 Task: Look for kosher products in the category "Prenatal Oils".
Action: Mouse moved to (246, 114)
Screenshot: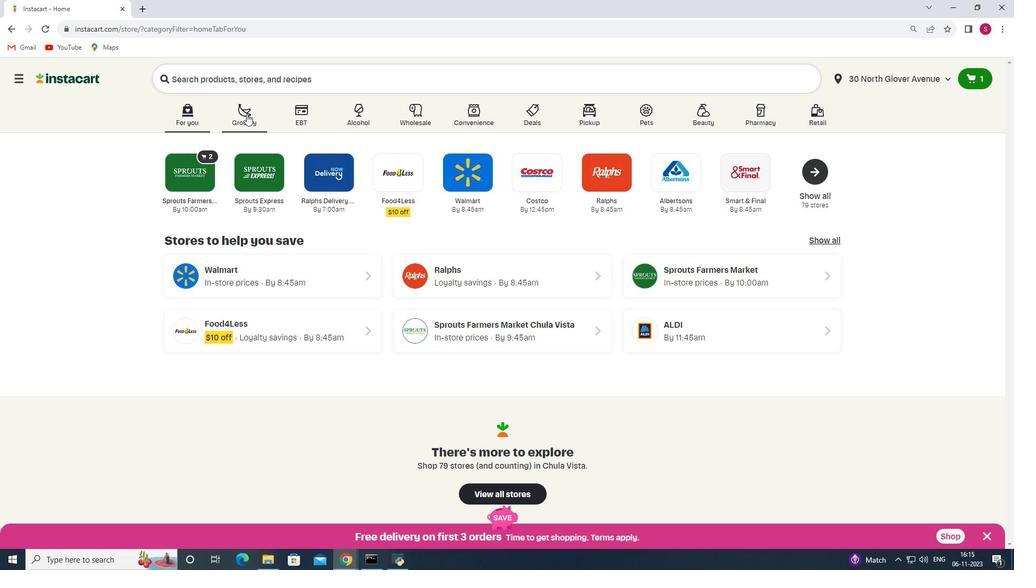 
Action: Mouse pressed left at (246, 114)
Screenshot: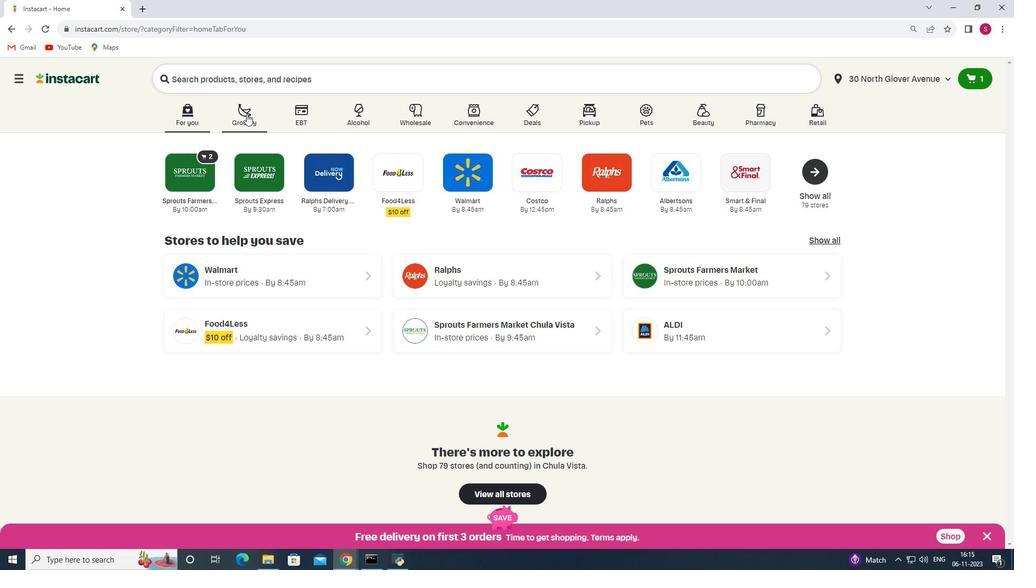 
Action: Mouse moved to (236, 291)
Screenshot: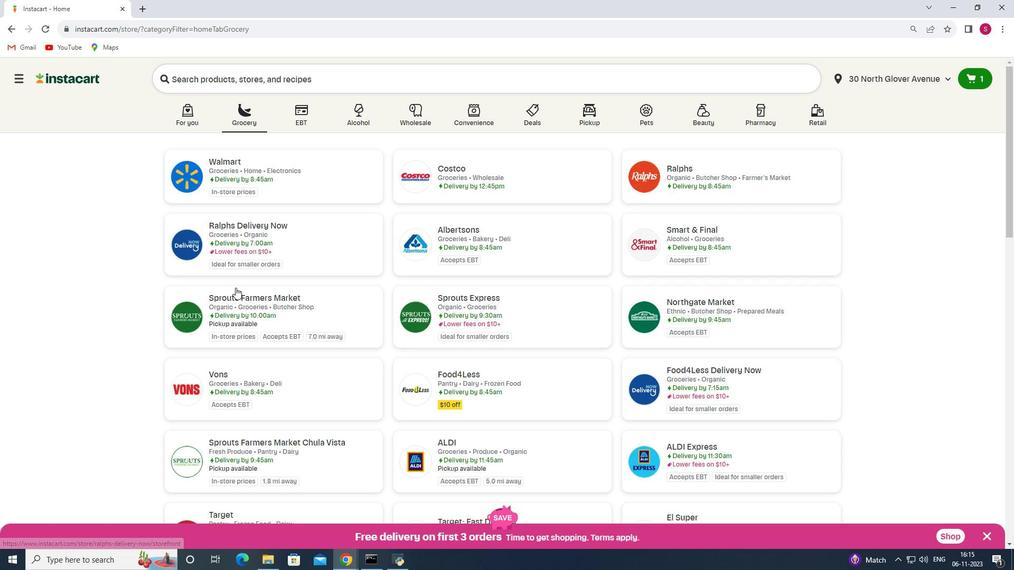 
Action: Mouse pressed left at (236, 291)
Screenshot: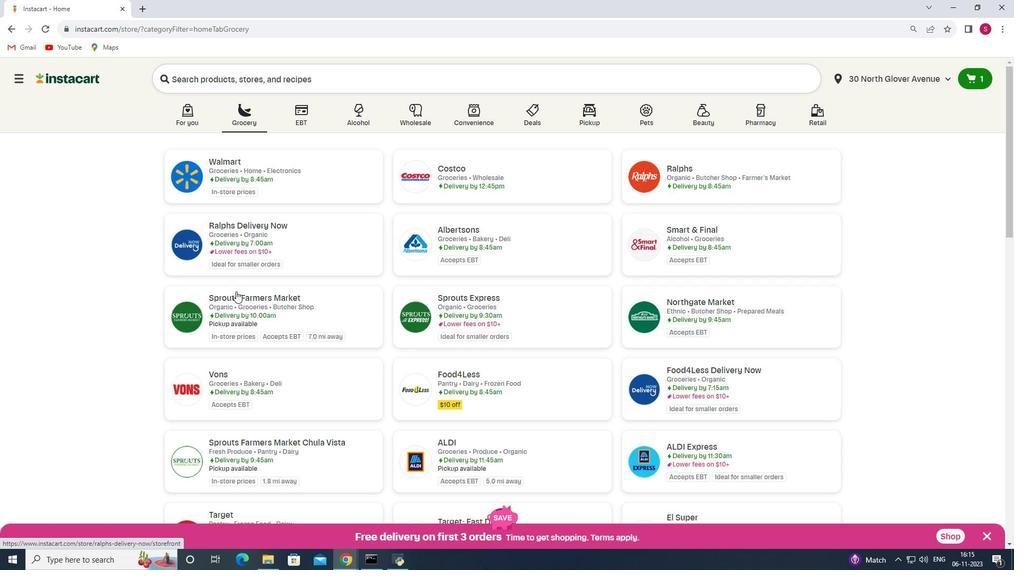 
Action: Mouse moved to (21, 356)
Screenshot: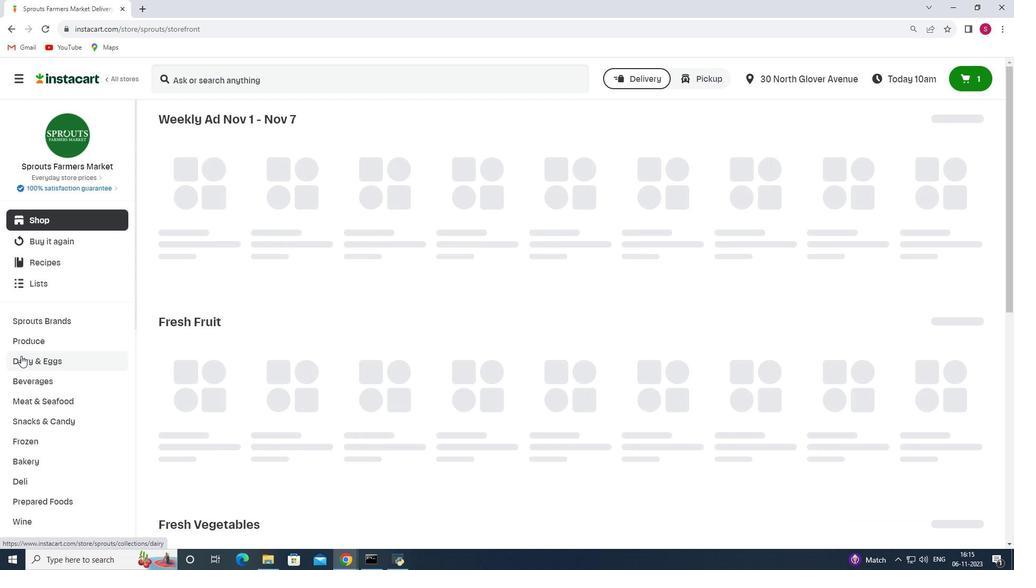 
Action: Mouse scrolled (21, 355) with delta (0, 0)
Screenshot: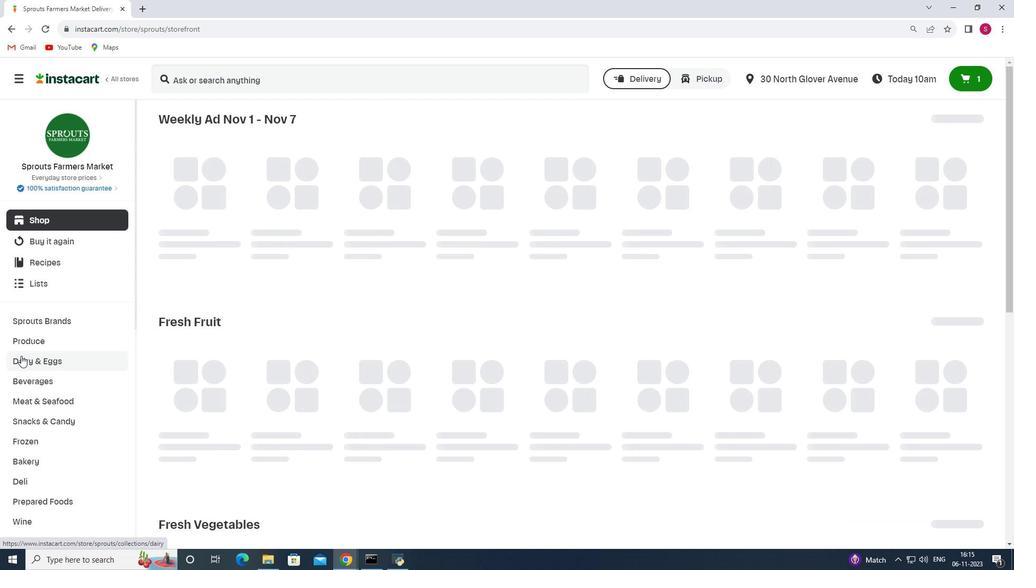 
Action: Mouse scrolled (21, 355) with delta (0, 0)
Screenshot: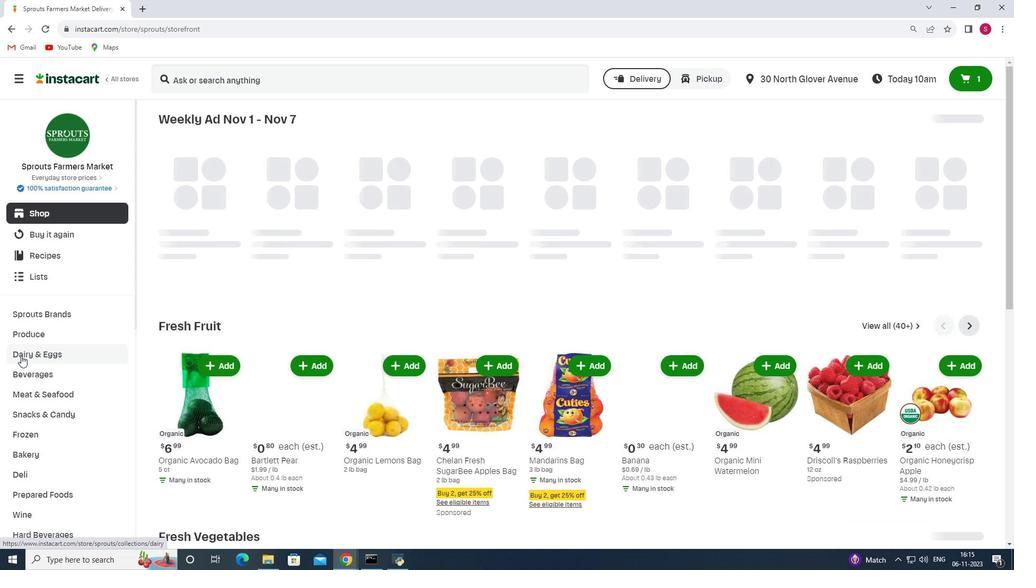 
Action: Mouse scrolled (21, 355) with delta (0, 0)
Screenshot: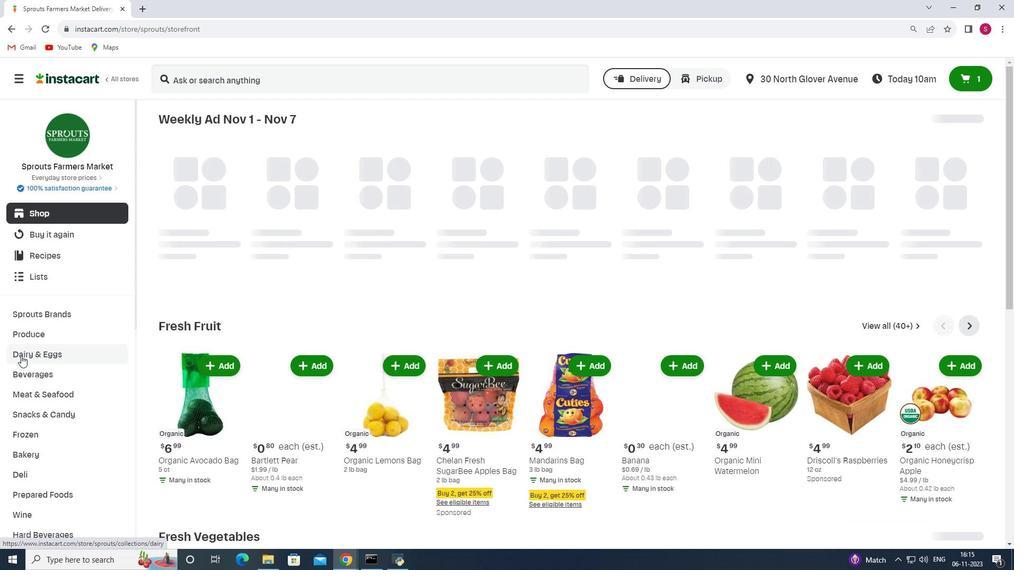 
Action: Mouse scrolled (21, 355) with delta (0, 0)
Screenshot: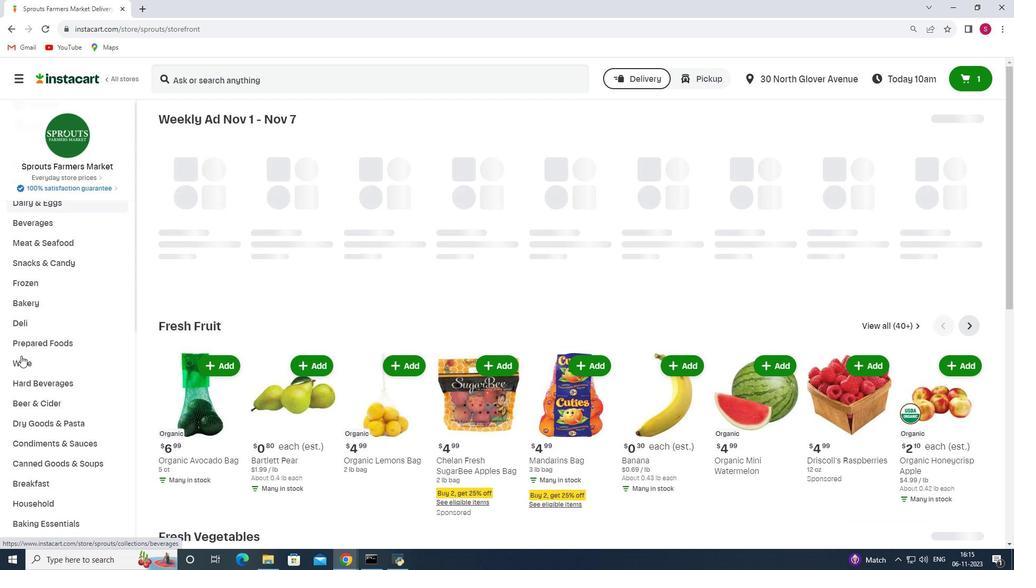 
Action: Mouse scrolled (21, 355) with delta (0, 0)
Screenshot: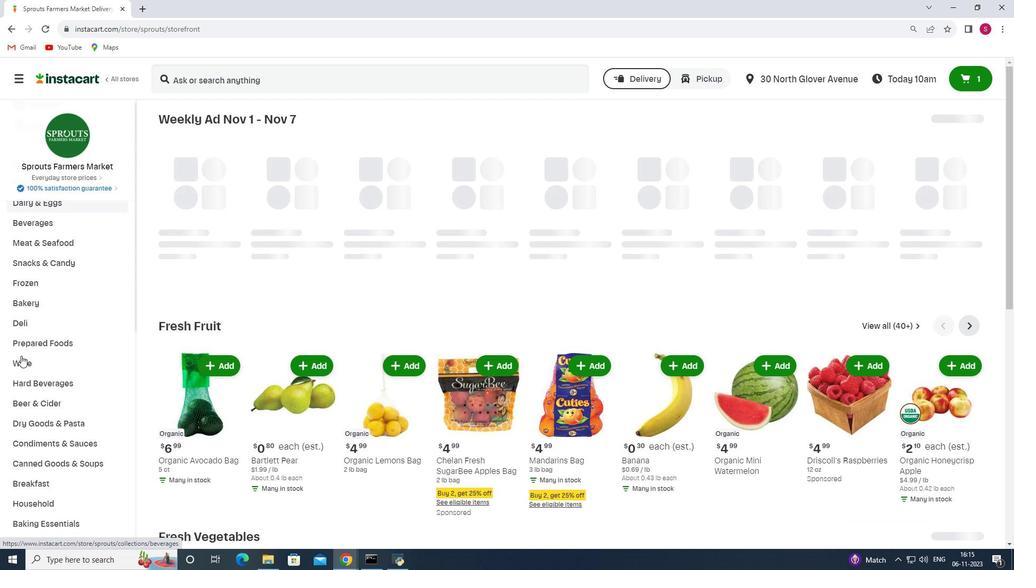 
Action: Mouse scrolled (21, 355) with delta (0, 0)
Screenshot: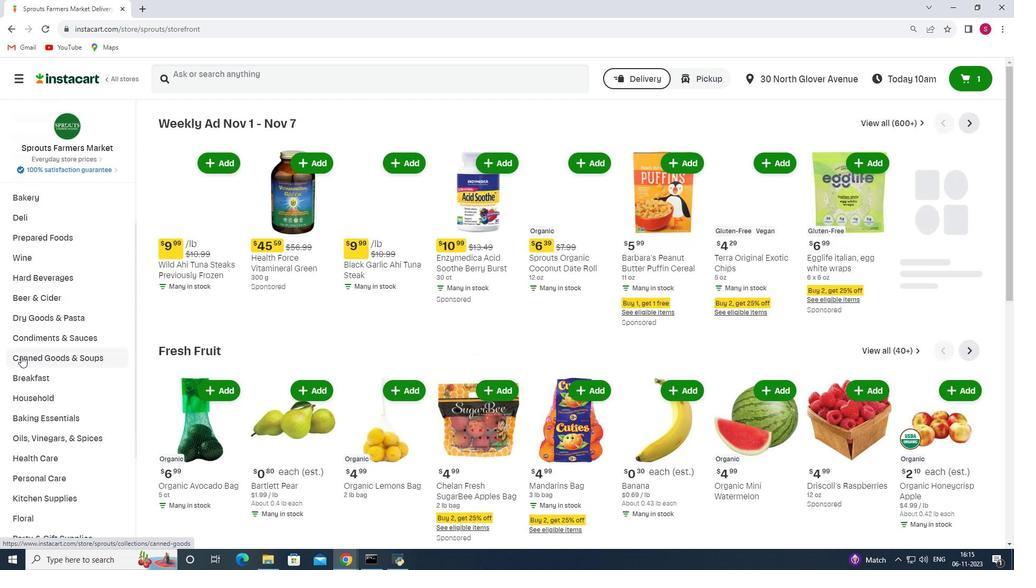 
Action: Mouse scrolled (21, 355) with delta (0, 0)
Screenshot: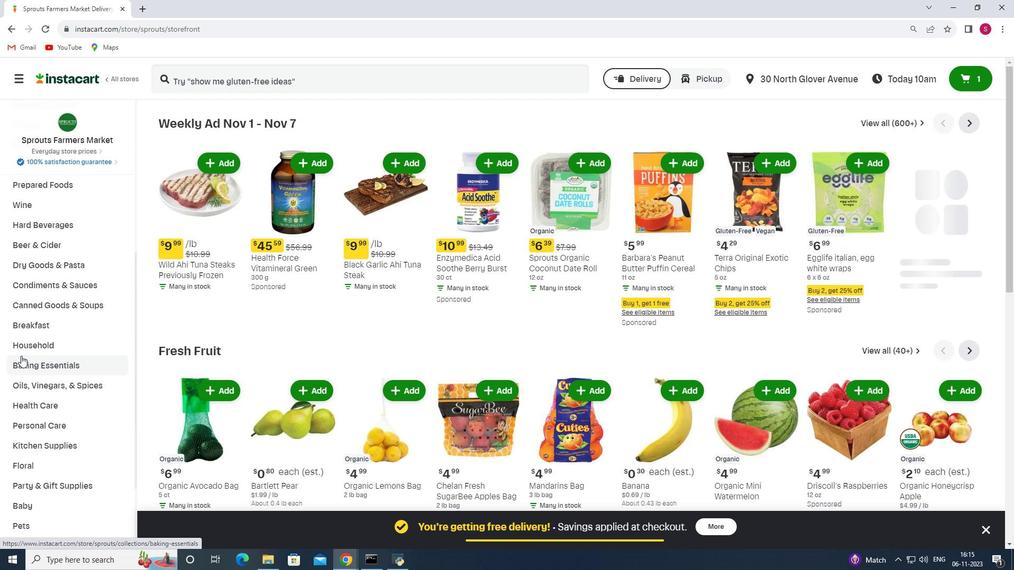 
Action: Mouse scrolled (21, 355) with delta (0, 0)
Screenshot: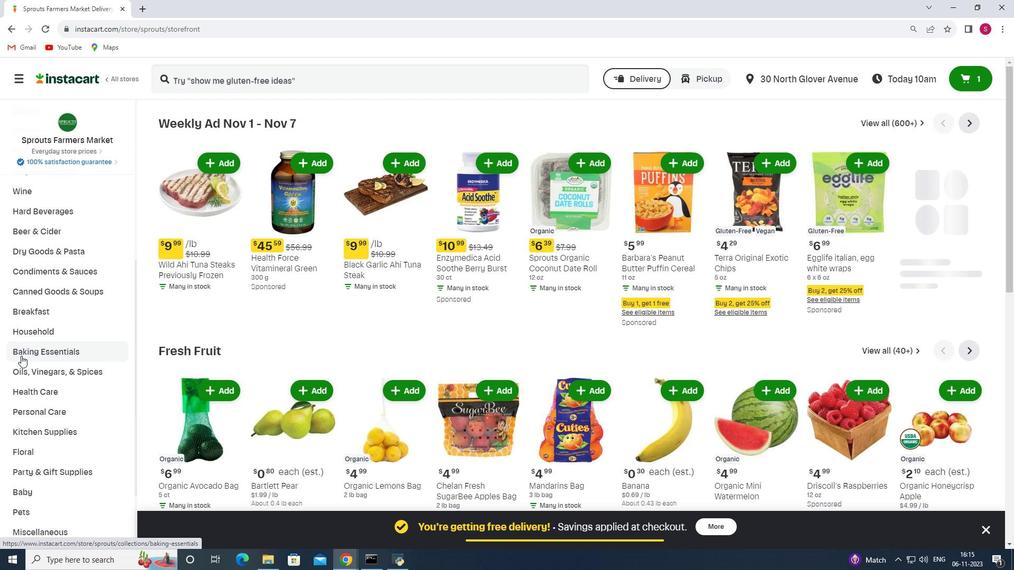 
Action: Mouse moved to (53, 293)
Screenshot: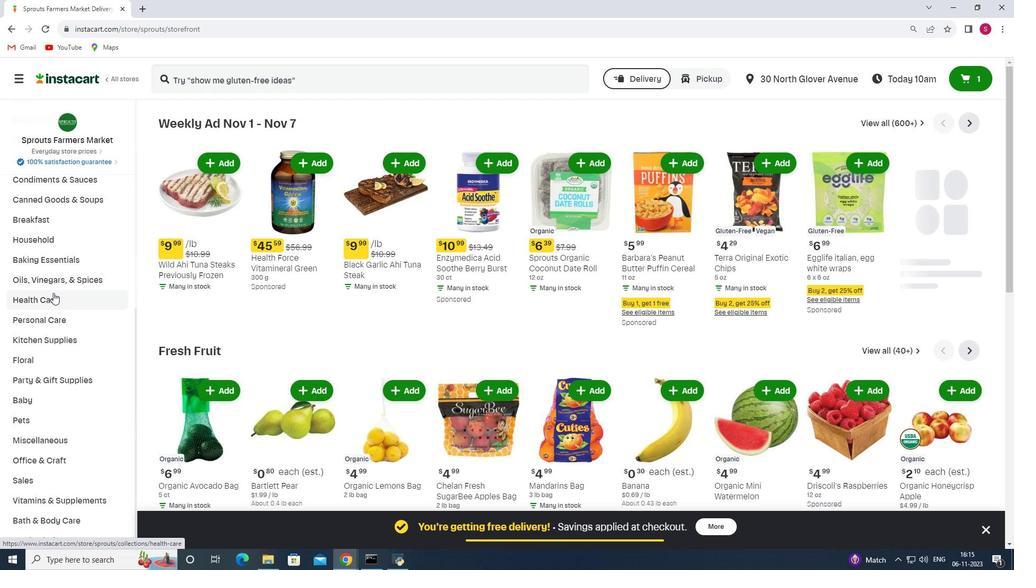 
Action: Mouse pressed left at (53, 293)
Screenshot: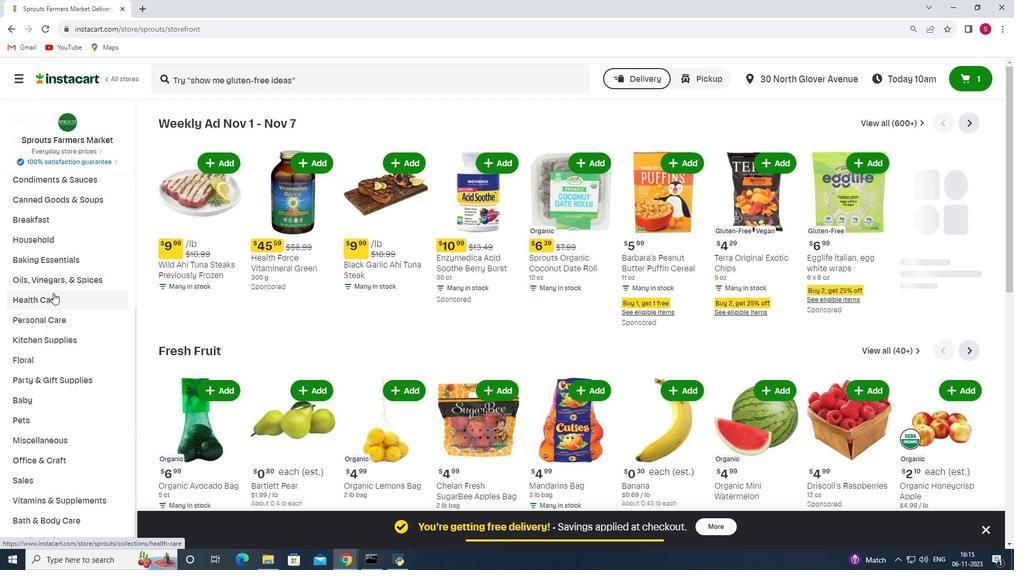 
Action: Mouse moved to (354, 154)
Screenshot: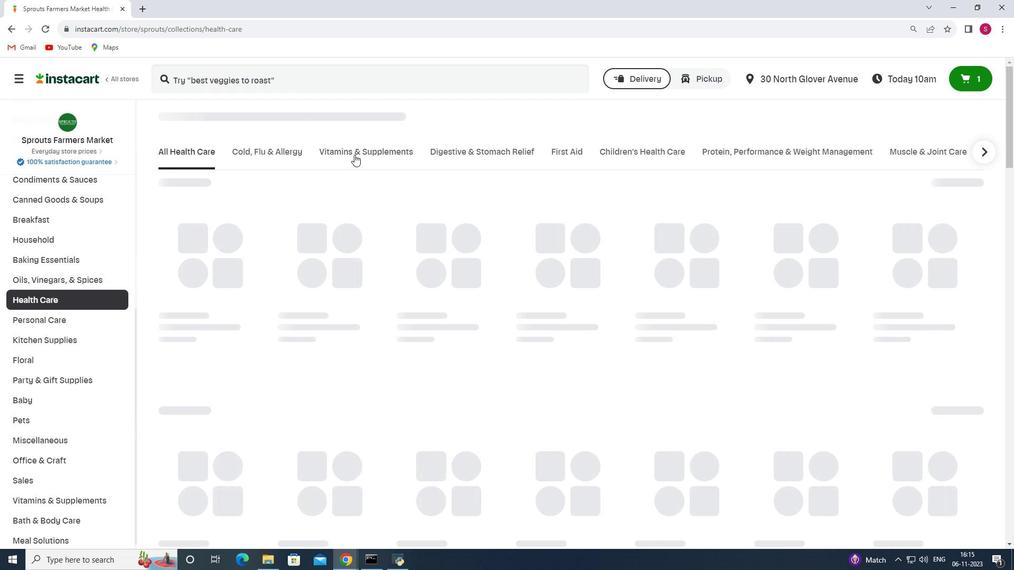 
Action: Mouse pressed left at (354, 154)
Screenshot: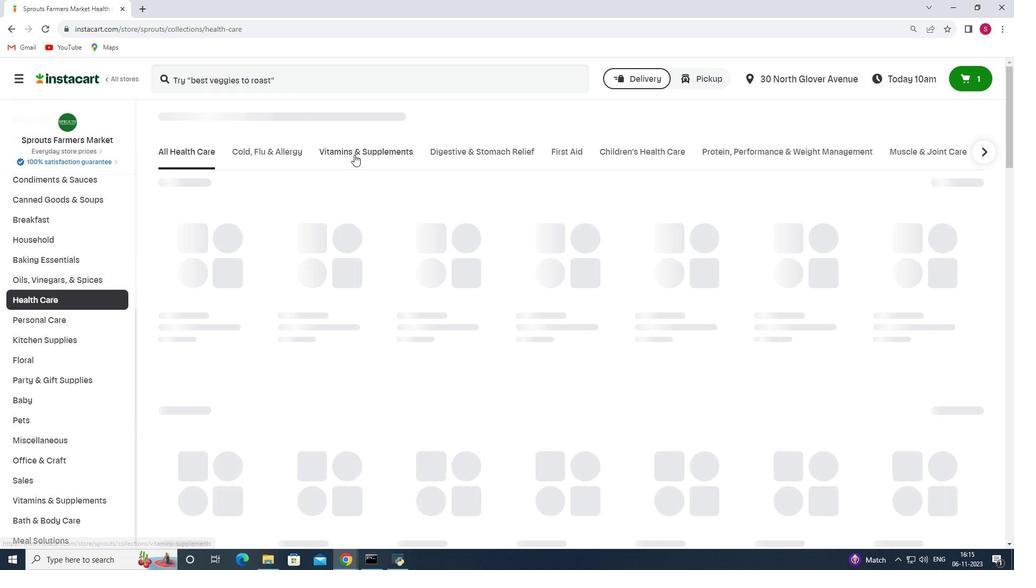 
Action: Mouse moved to (985, 189)
Screenshot: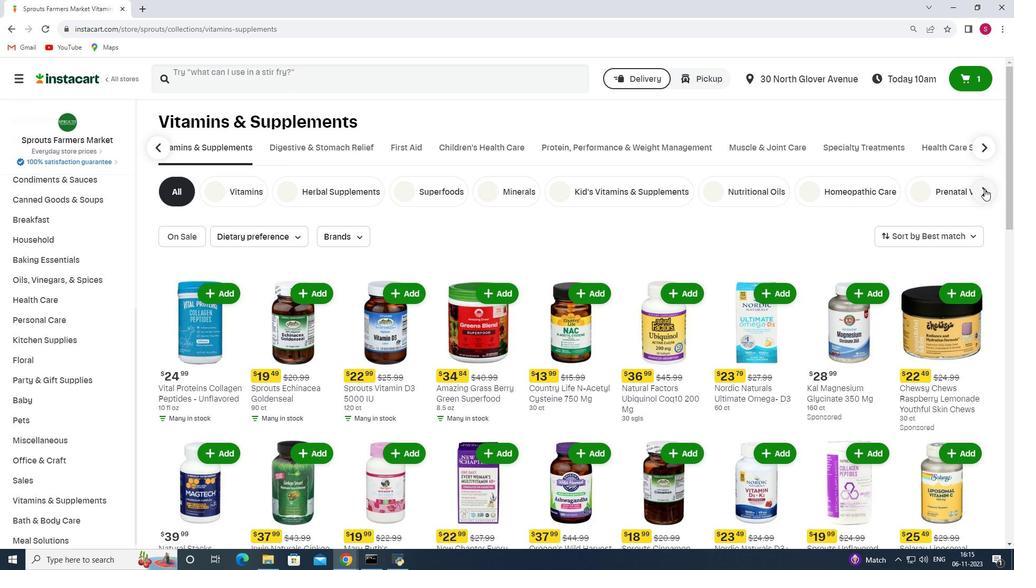 
Action: Mouse pressed left at (985, 189)
Screenshot: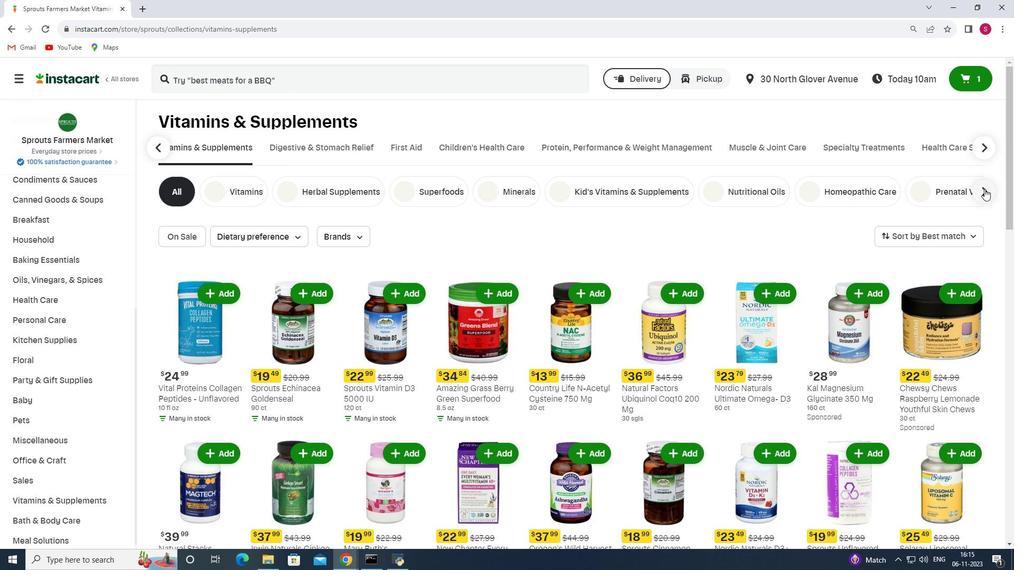 
Action: Mouse moved to (172, 191)
Screenshot: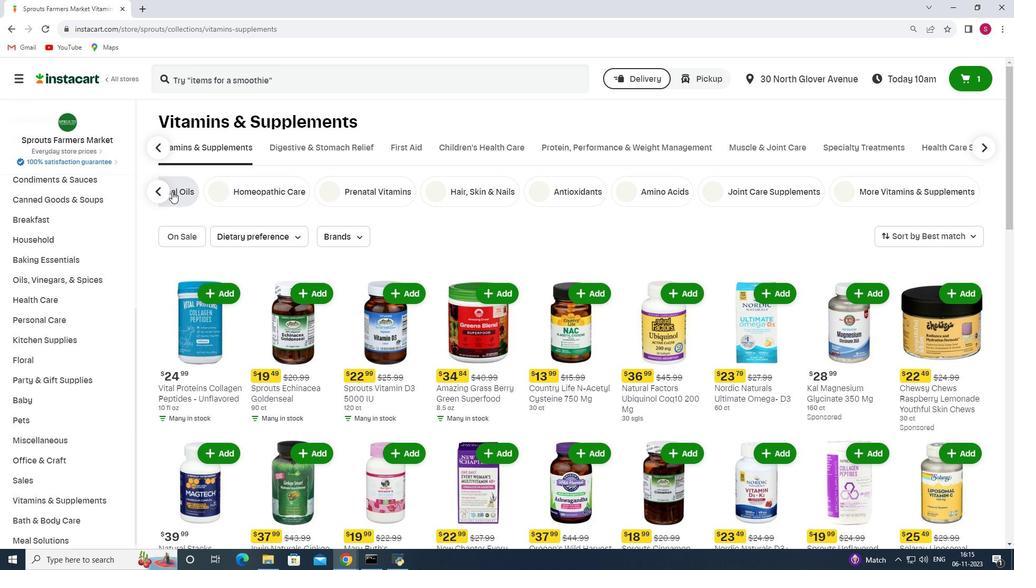 
Action: Mouse pressed left at (172, 191)
Screenshot: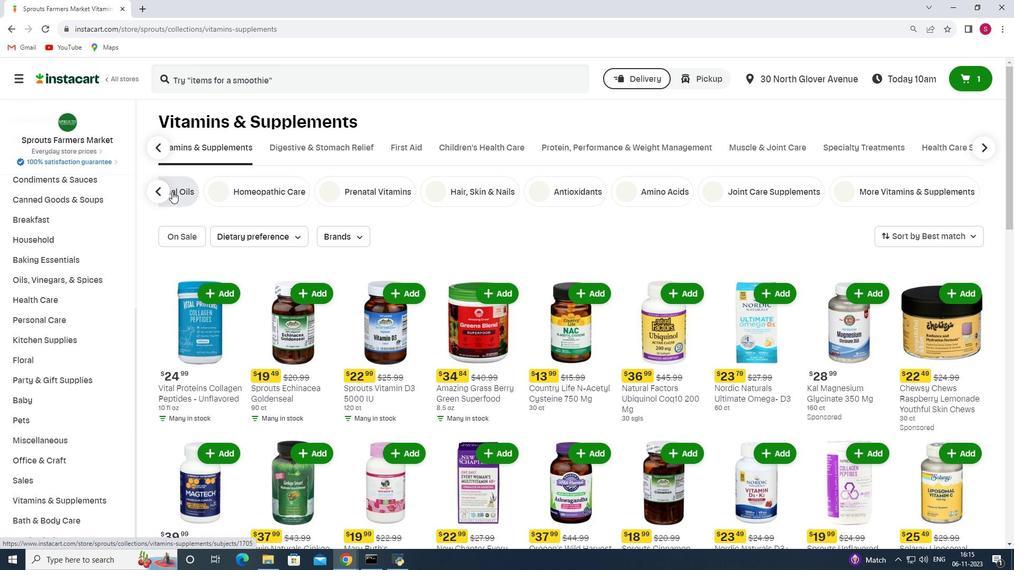 
Action: Mouse moved to (190, 205)
Screenshot: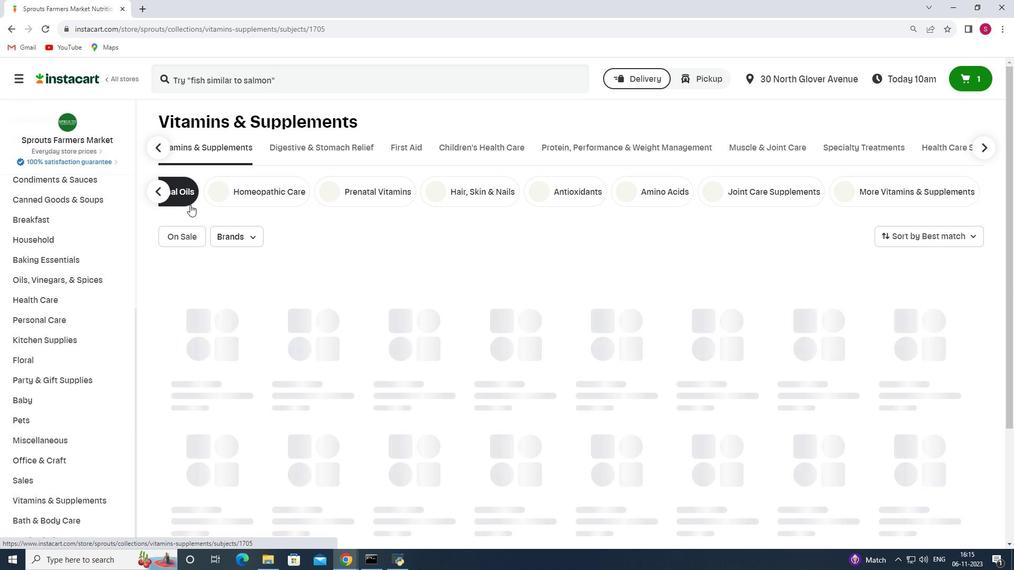 
